 Task: Create a section Capacity Scaling Sprint and in the section, add a milestone Server Consolidation and Virtualization in the project Transcend.
Action: Mouse moved to (74, 422)
Screenshot: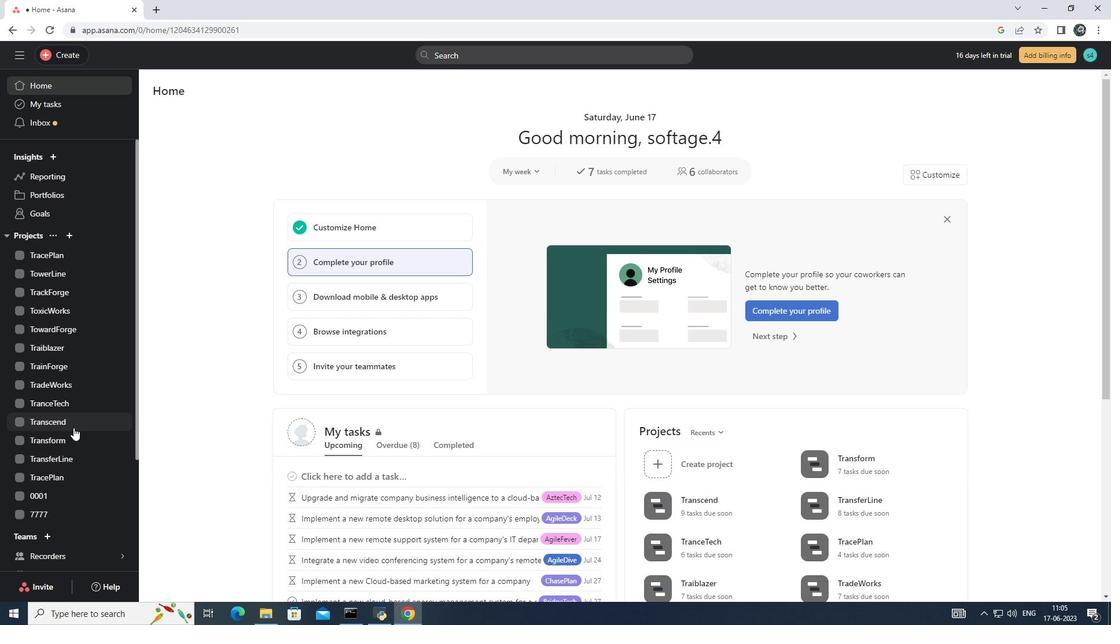 
Action: Mouse pressed left at (74, 422)
Screenshot: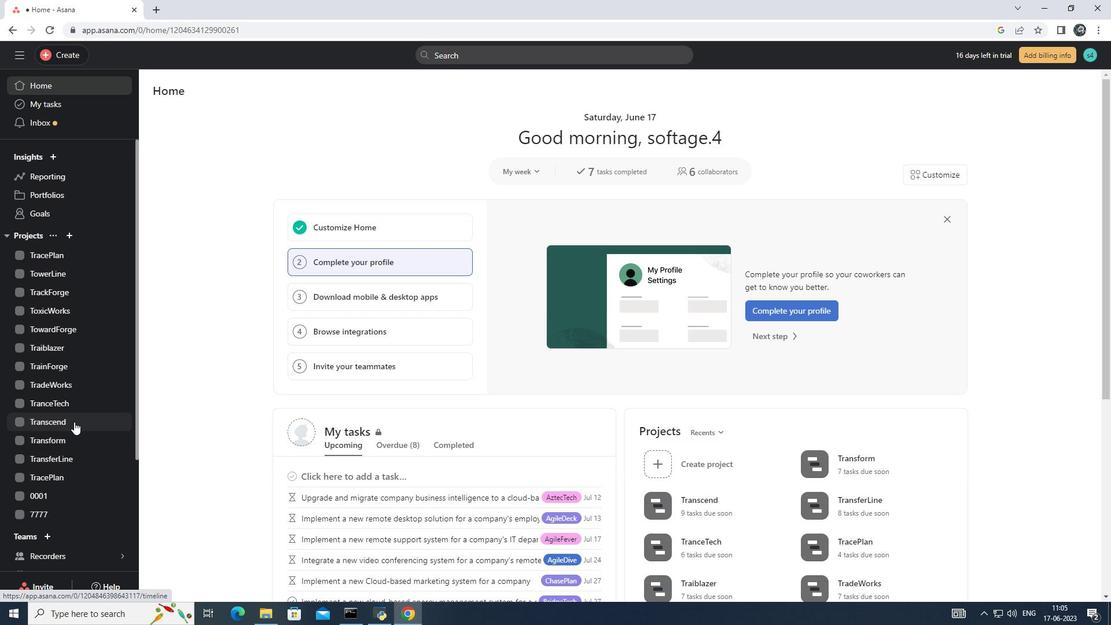 
Action: Mouse moved to (216, 423)
Screenshot: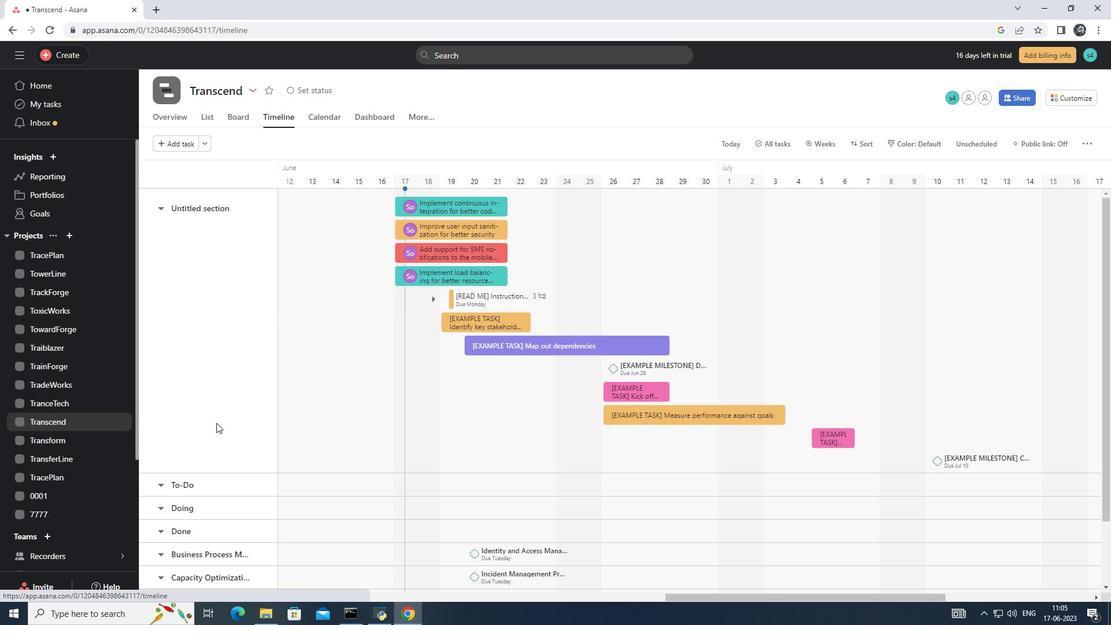
Action: Mouse scrolled (216, 422) with delta (0, 0)
Screenshot: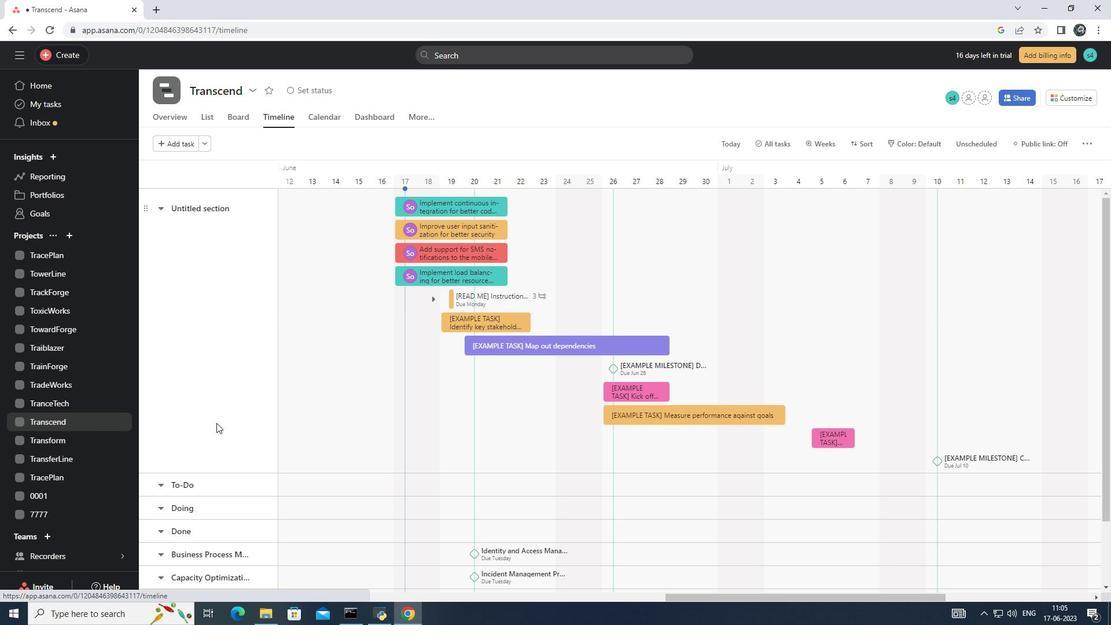 
Action: Mouse scrolled (216, 422) with delta (0, 0)
Screenshot: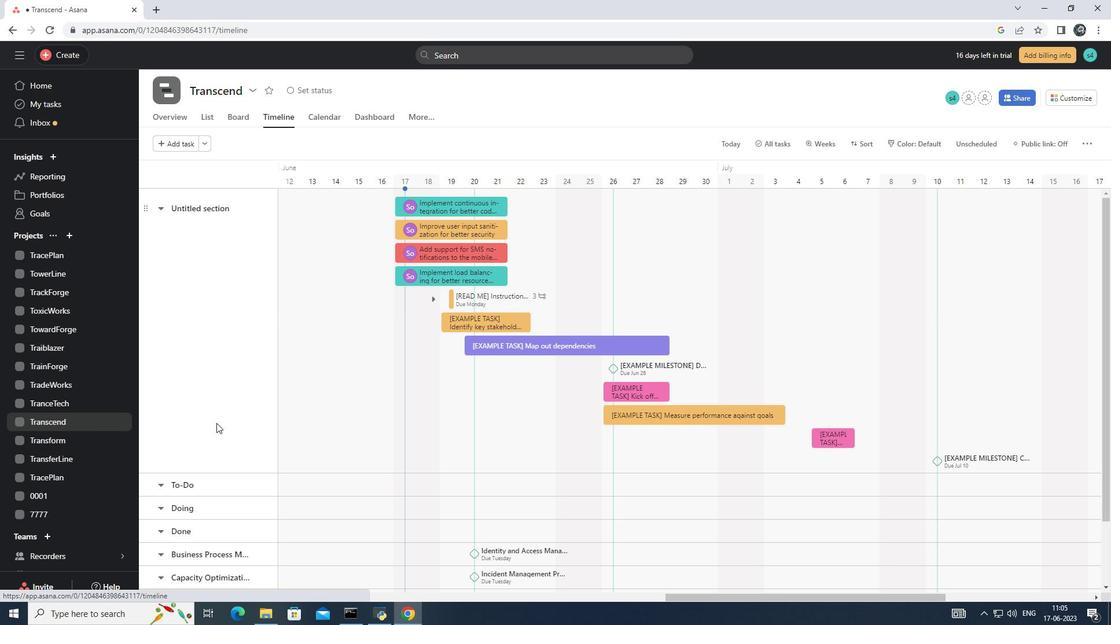 
Action: Mouse scrolled (216, 422) with delta (0, 0)
Screenshot: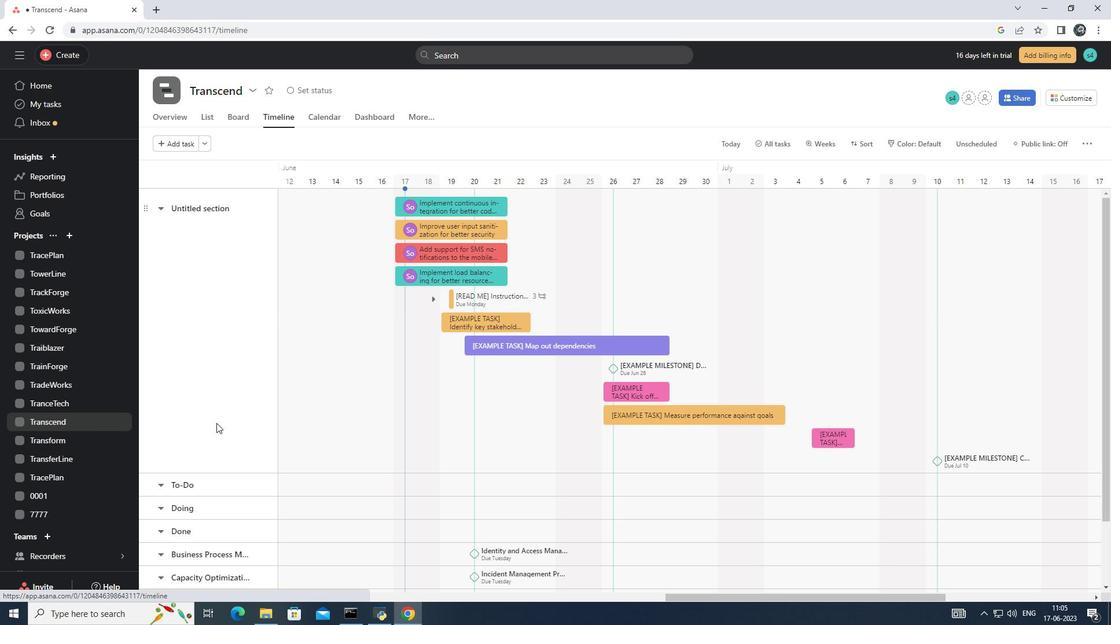 
Action: Mouse moved to (216, 425)
Screenshot: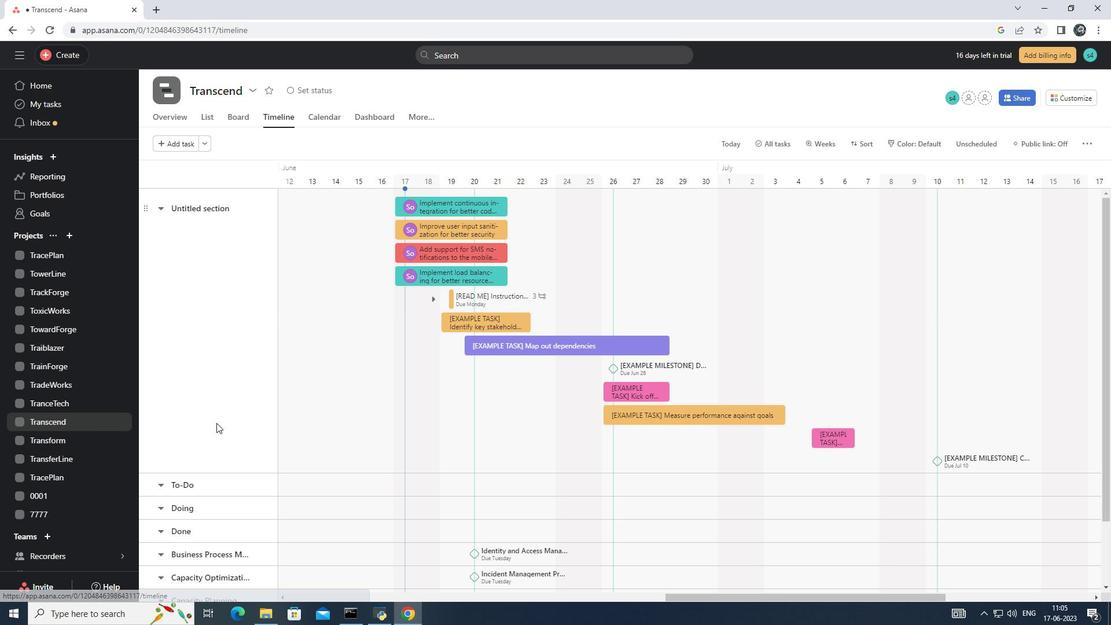 
Action: Mouse scrolled (216, 425) with delta (0, 0)
Screenshot: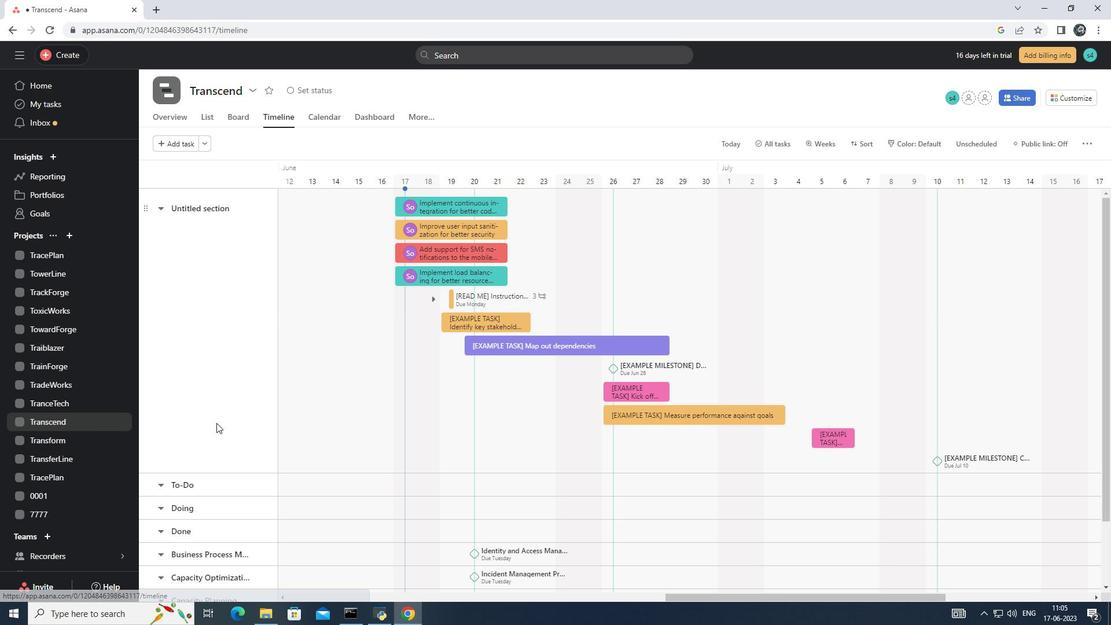 
Action: Mouse moved to (215, 432)
Screenshot: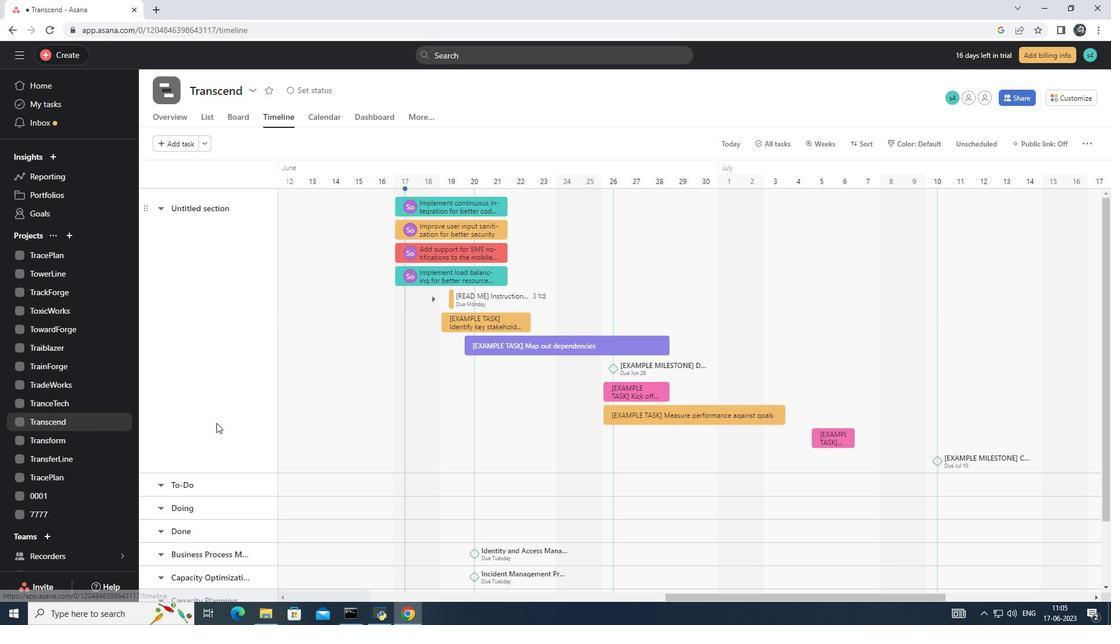 
Action: Mouse scrolled (215, 430) with delta (0, 0)
Screenshot: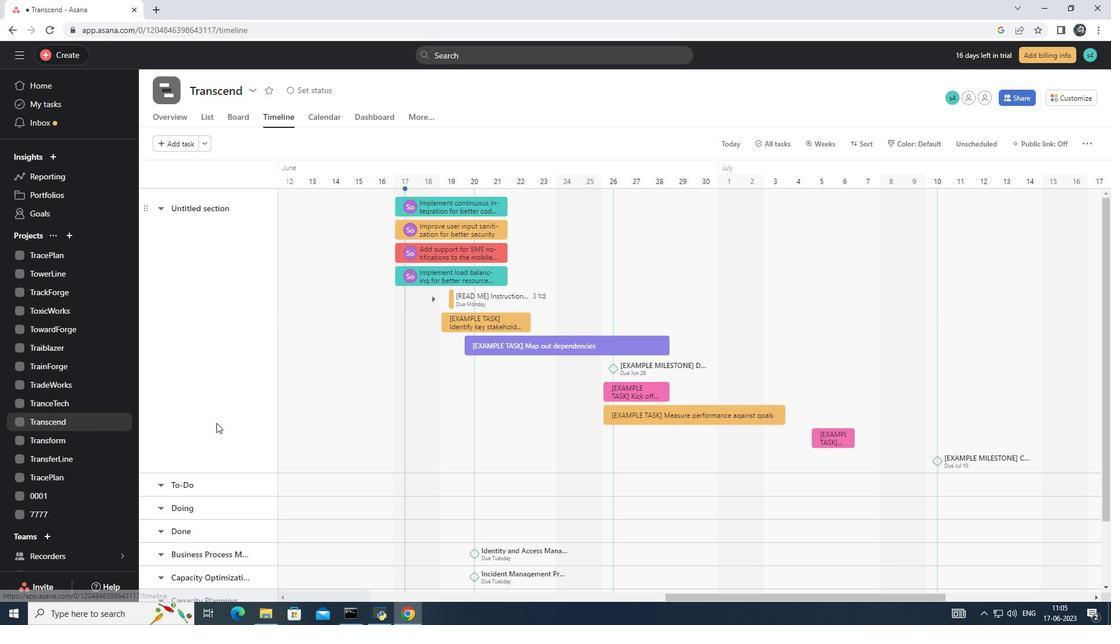 
Action: Mouse moved to (203, 543)
Screenshot: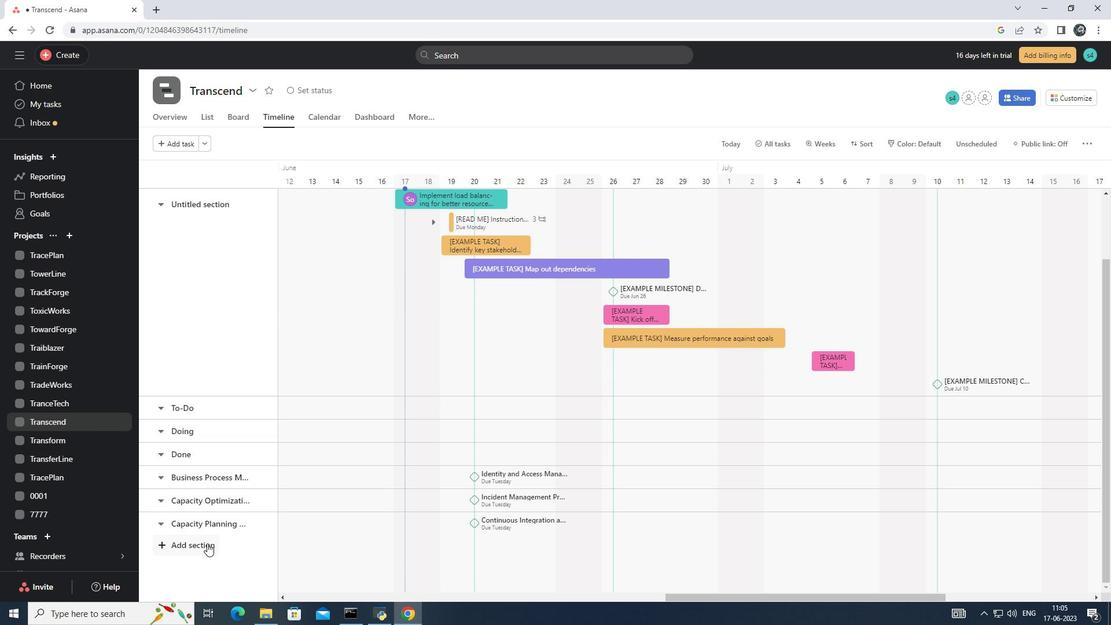 
Action: Mouse pressed left at (203, 543)
Screenshot: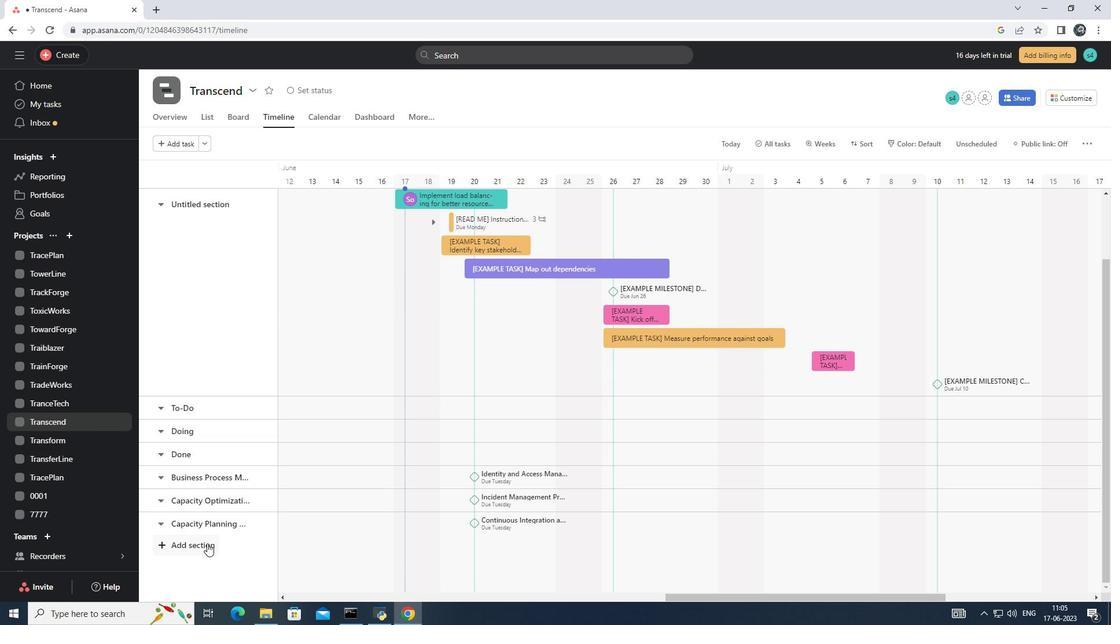 
Action: Mouse moved to (203, 543)
Screenshot: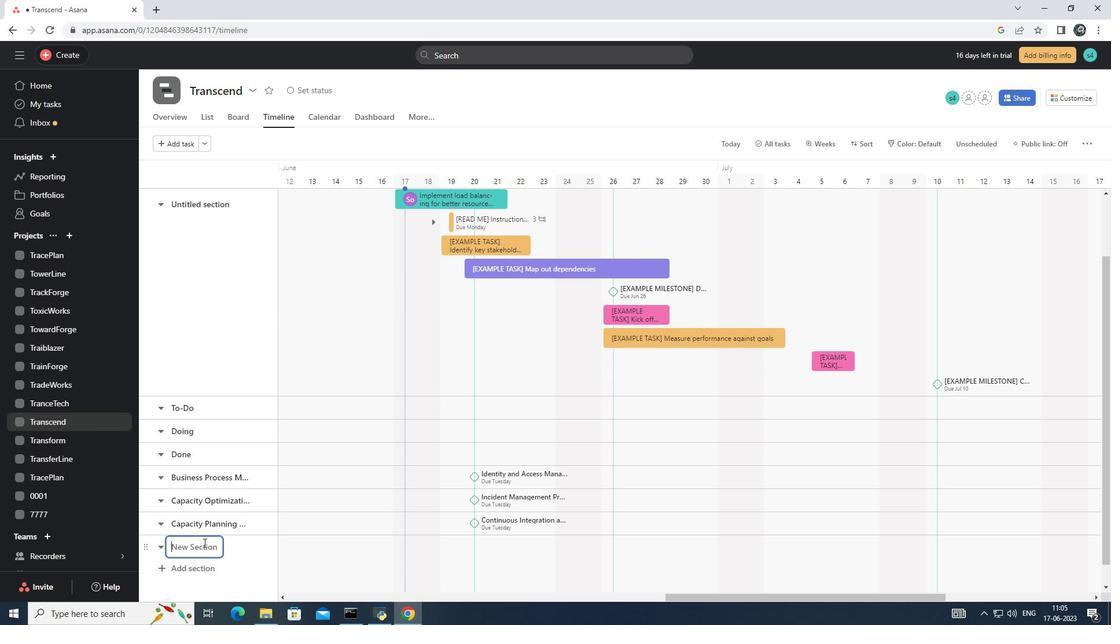 
Action: Mouse pressed left at (203, 543)
Screenshot: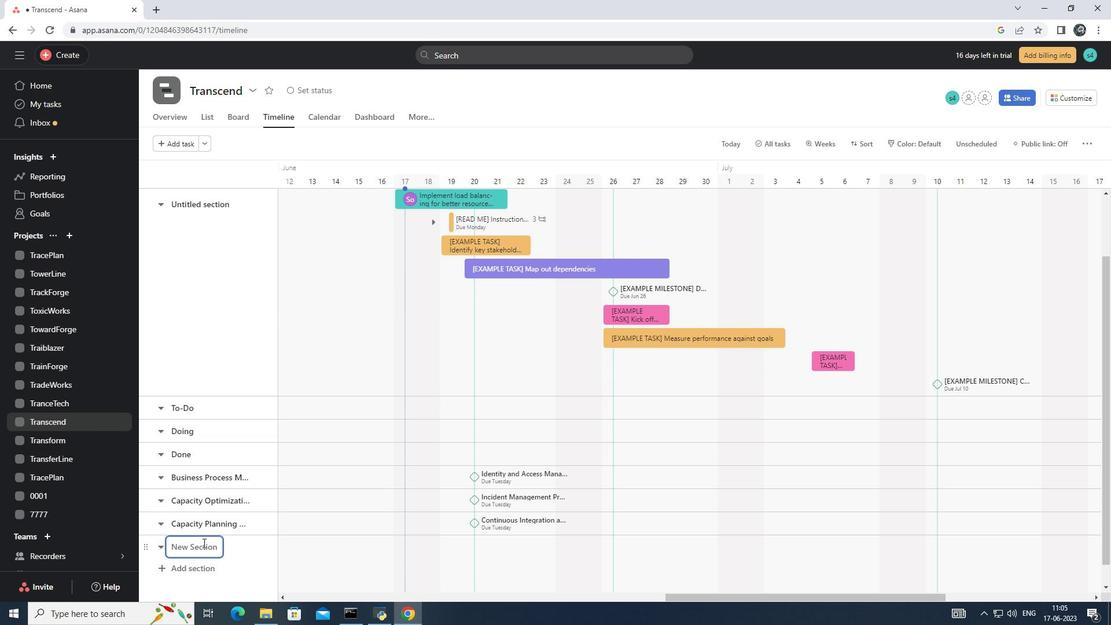 
Action: Key pressed <Key.shift>Capacity<Key.space><Key.shift>Scaling<Key.space><Key.shift>Sprint<Key.enter>
Screenshot: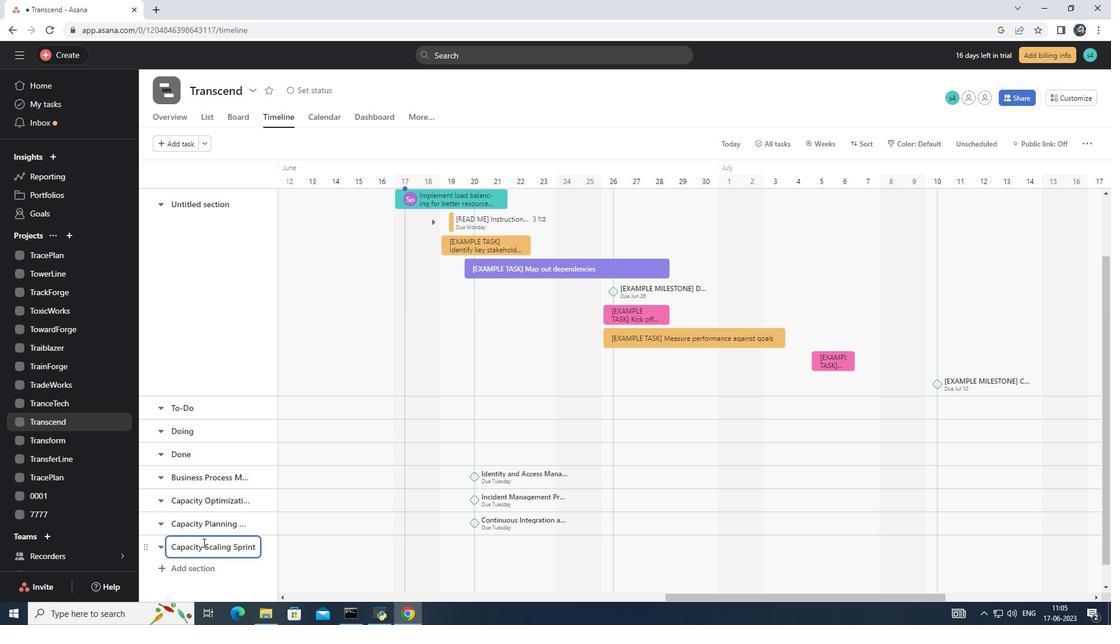 
Action: Mouse moved to (378, 548)
Screenshot: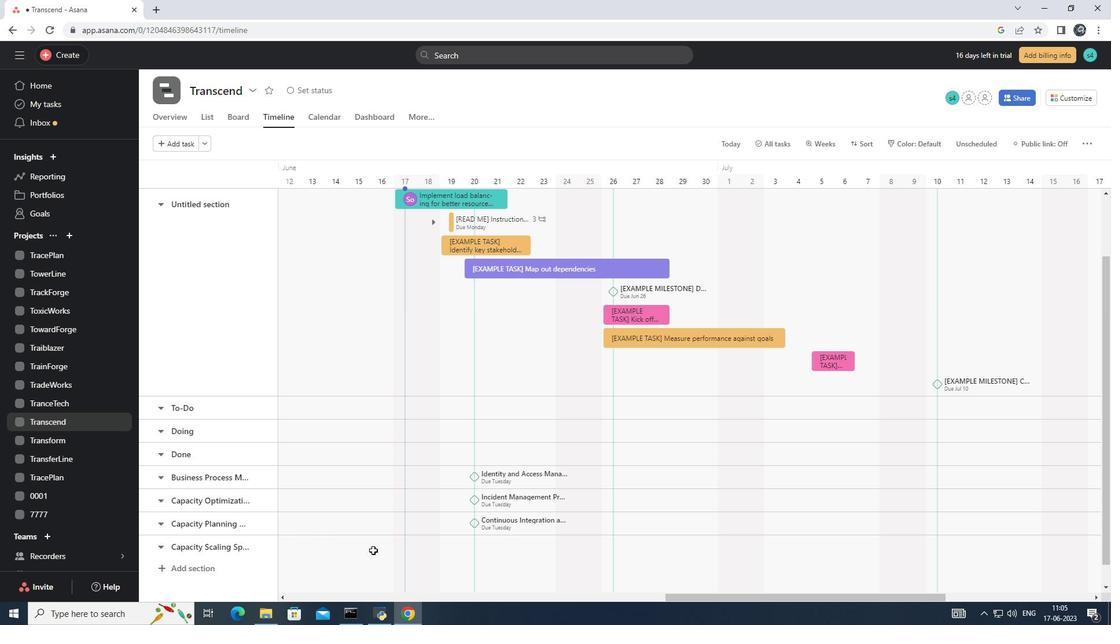 
Action: Mouse pressed left at (378, 548)
Screenshot: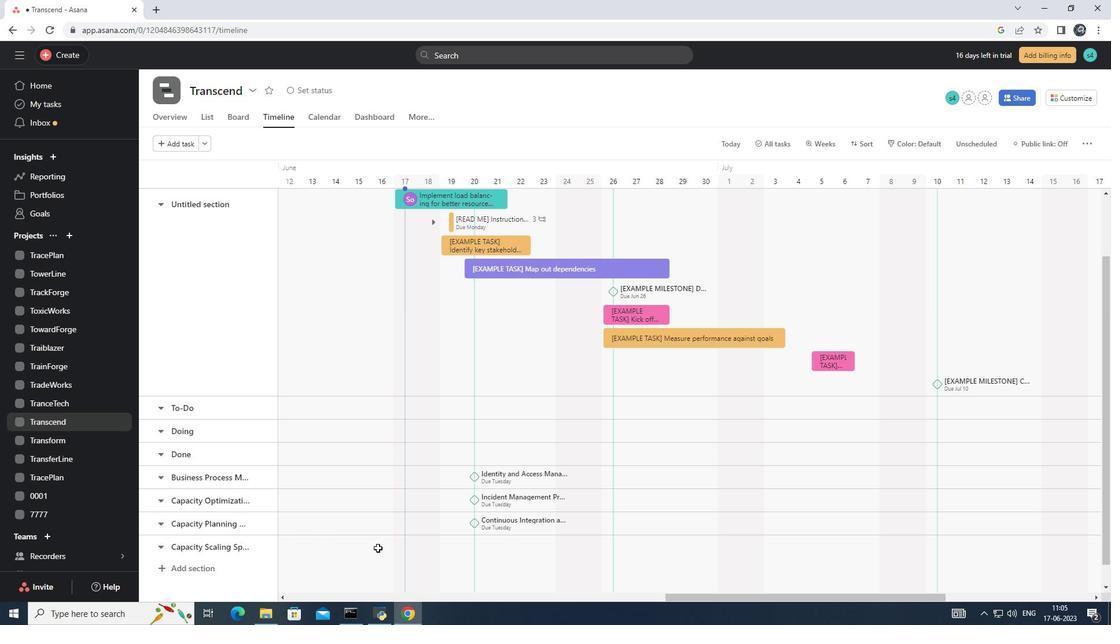 
Action: Key pressed <Key.shift>Server<Key.space><Key.shift>Consolidation<Key.space>and<Key.space><Key.shift>Virtualization
Screenshot: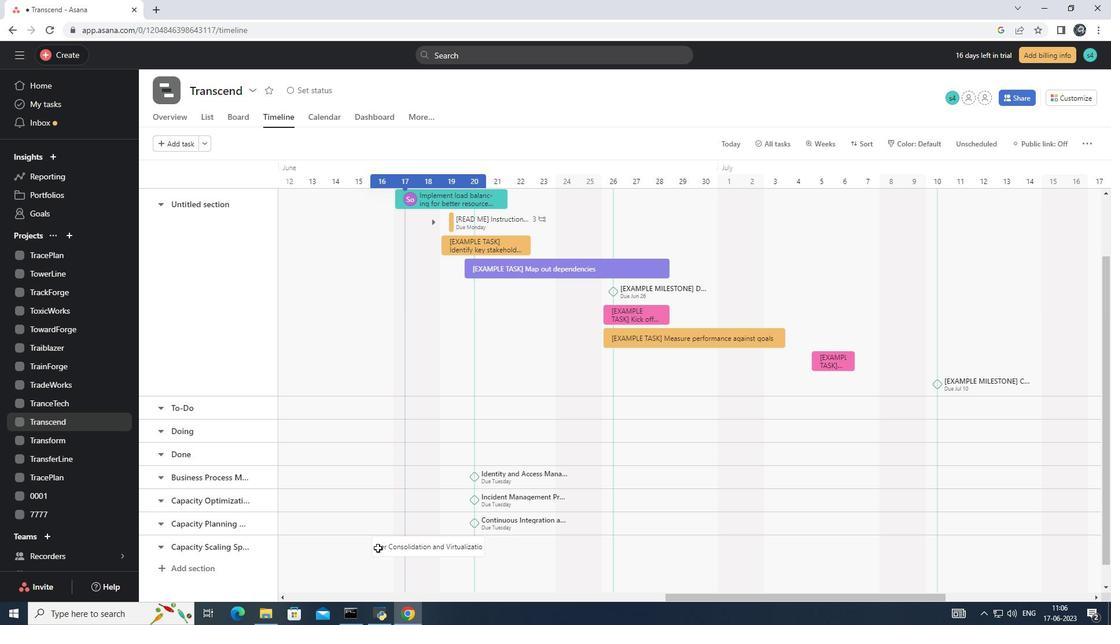 
Action: Mouse moved to (661, 440)
Screenshot: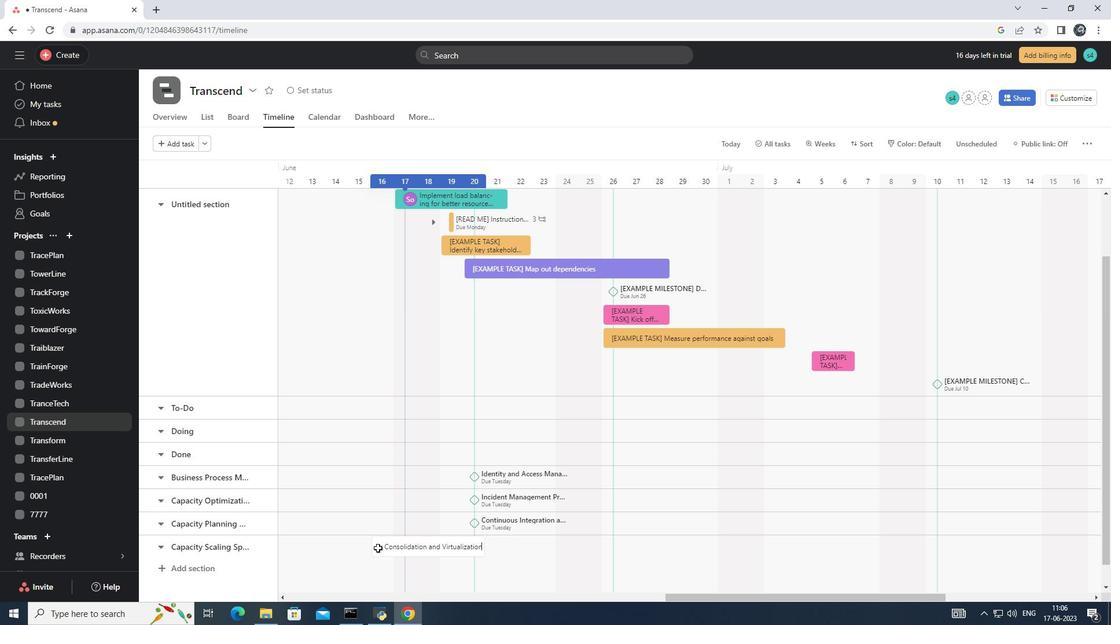 
Action: Key pressed <Key.enter>
Screenshot: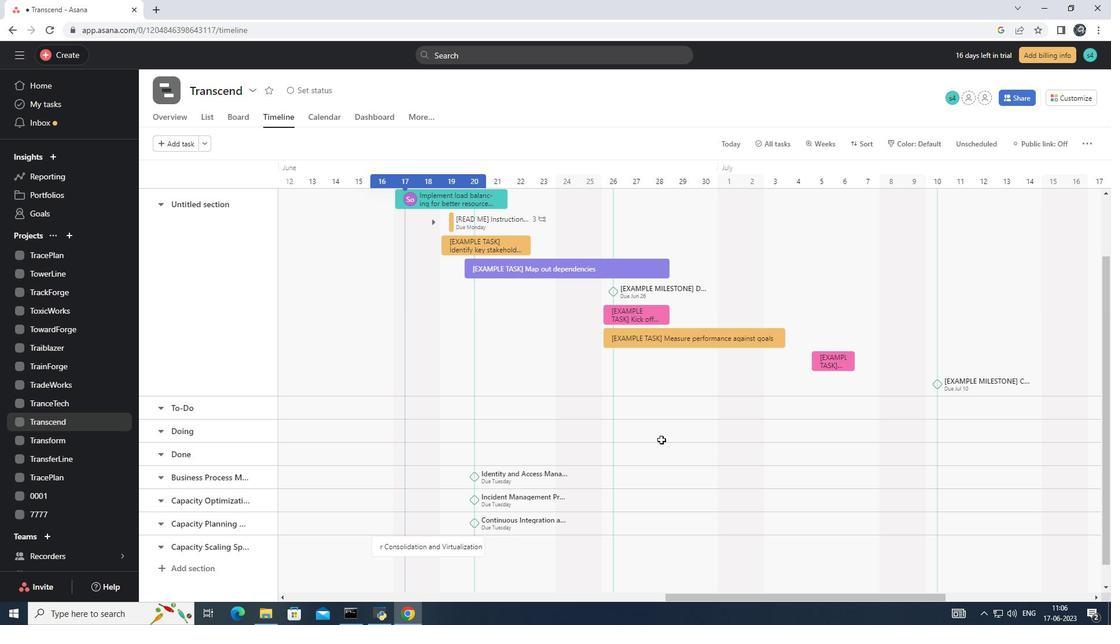 
Action: Mouse moved to (429, 543)
Screenshot: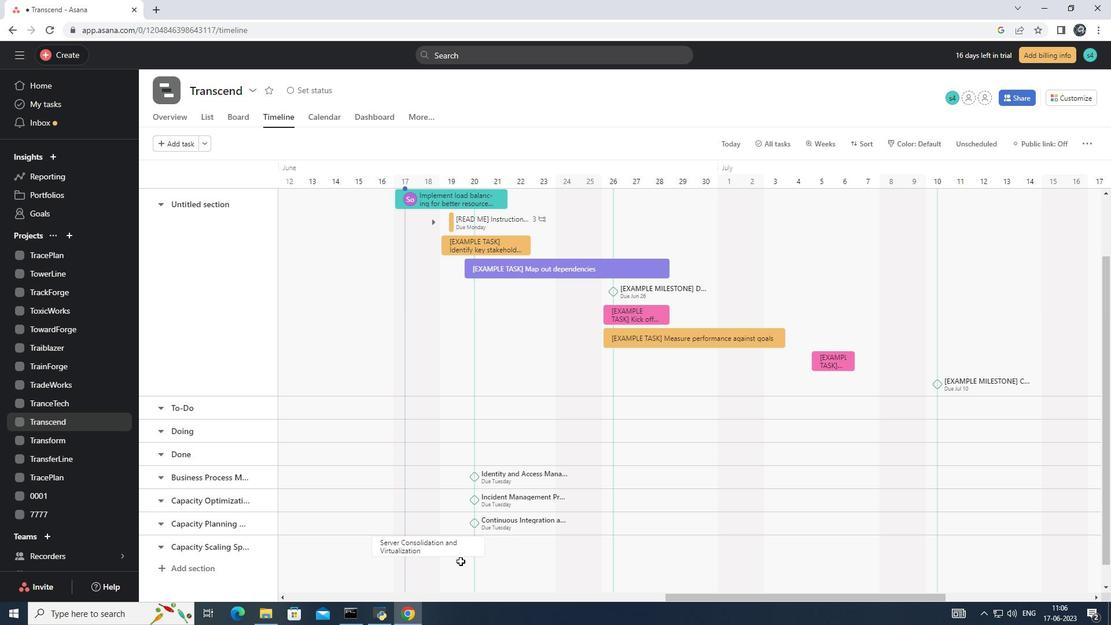
Action: Mouse pressed right at (429, 543)
Screenshot: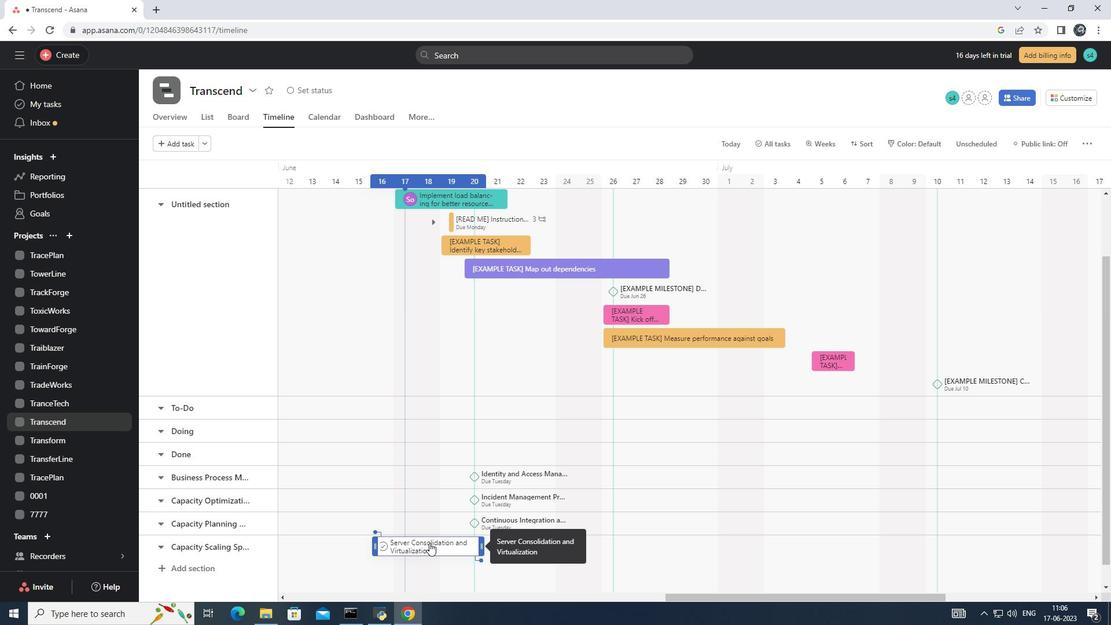 
Action: Mouse moved to (460, 478)
Screenshot: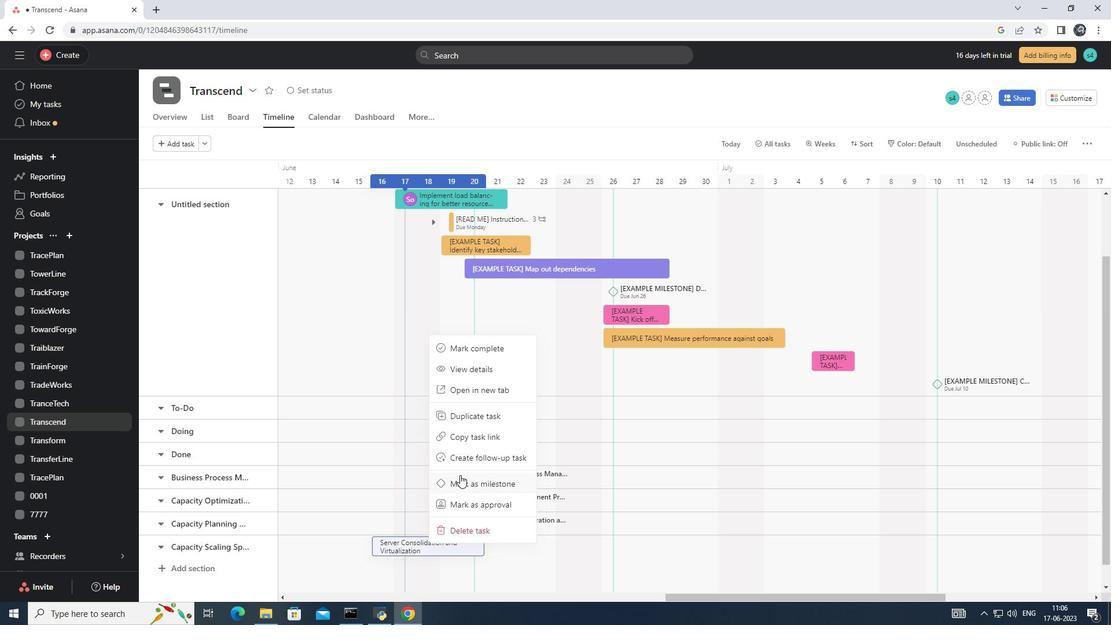 
Action: Mouse pressed left at (460, 478)
Screenshot: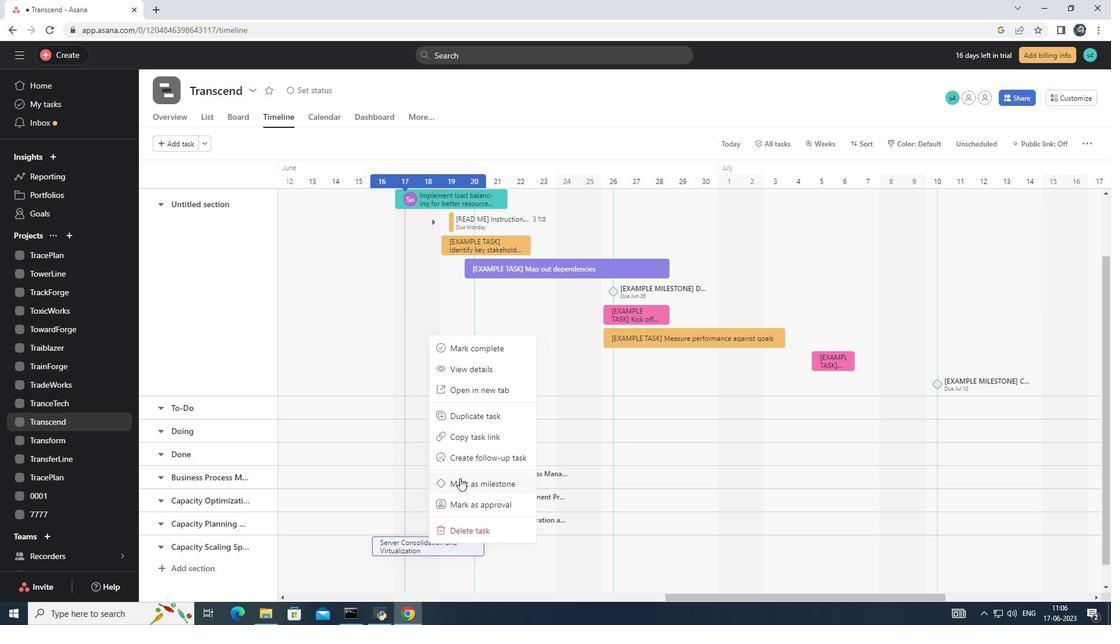 
